 Task: Add Neocell Super Collagen Type 1 & 3 to the cart.
Action: Mouse moved to (234, 117)
Screenshot: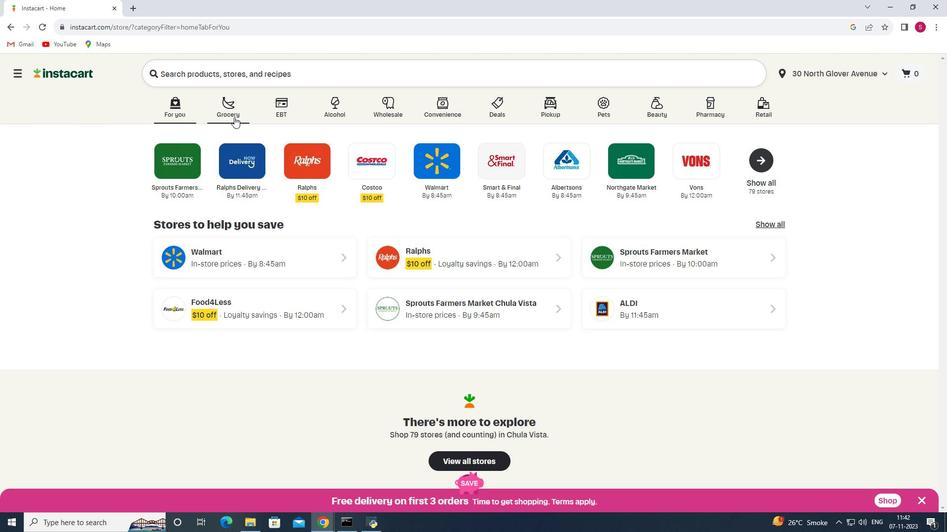 
Action: Mouse pressed left at (234, 117)
Screenshot: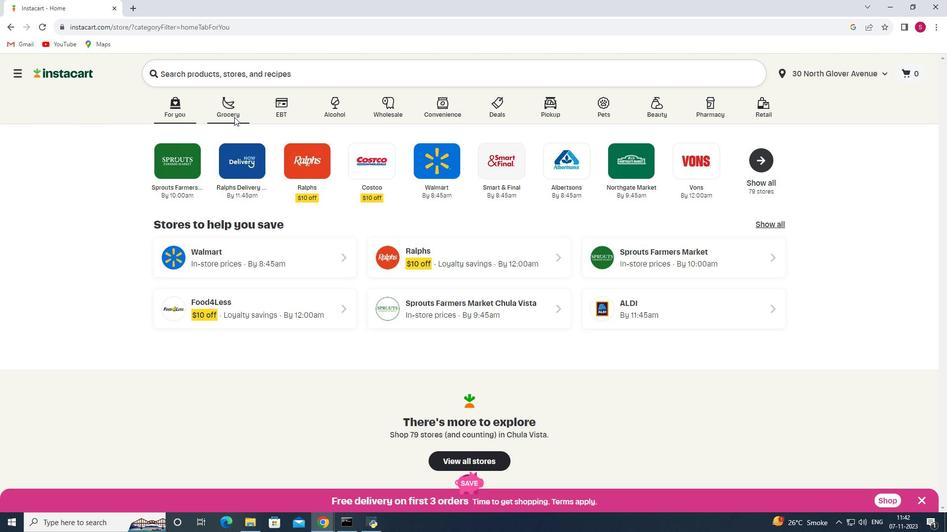 
Action: Mouse moved to (233, 278)
Screenshot: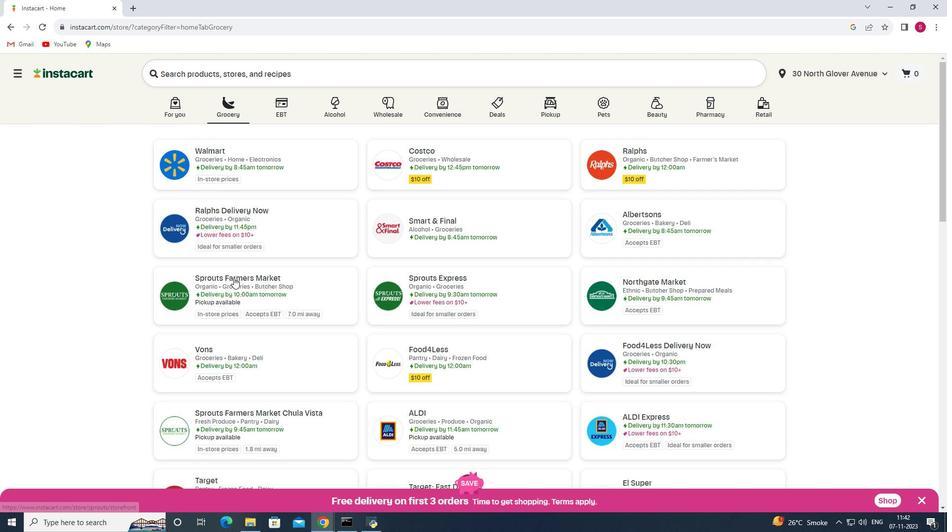 
Action: Mouse pressed left at (233, 278)
Screenshot: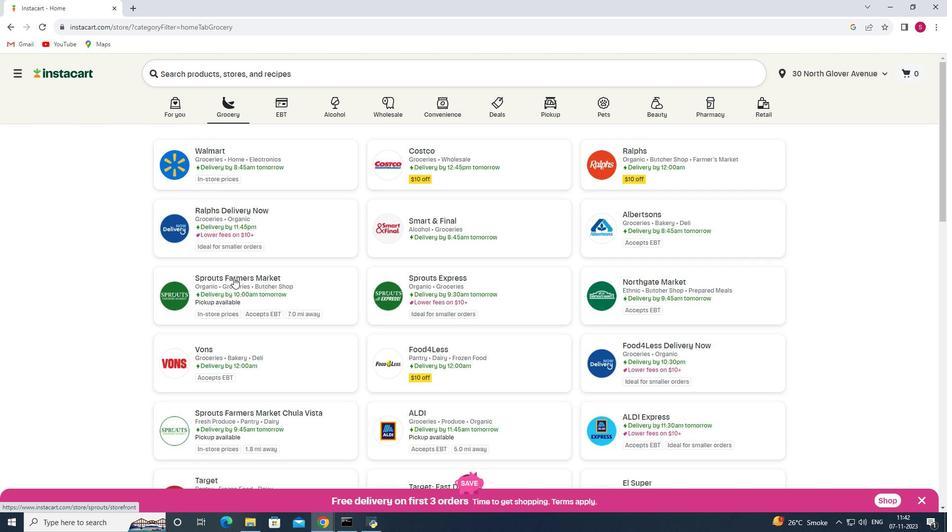 
Action: Mouse moved to (70, 270)
Screenshot: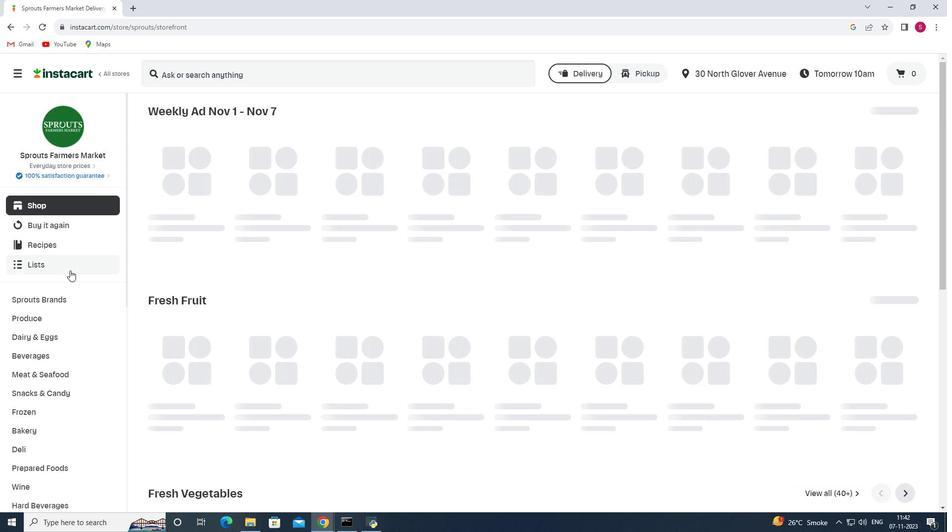 
Action: Mouse scrolled (70, 270) with delta (0, 0)
Screenshot: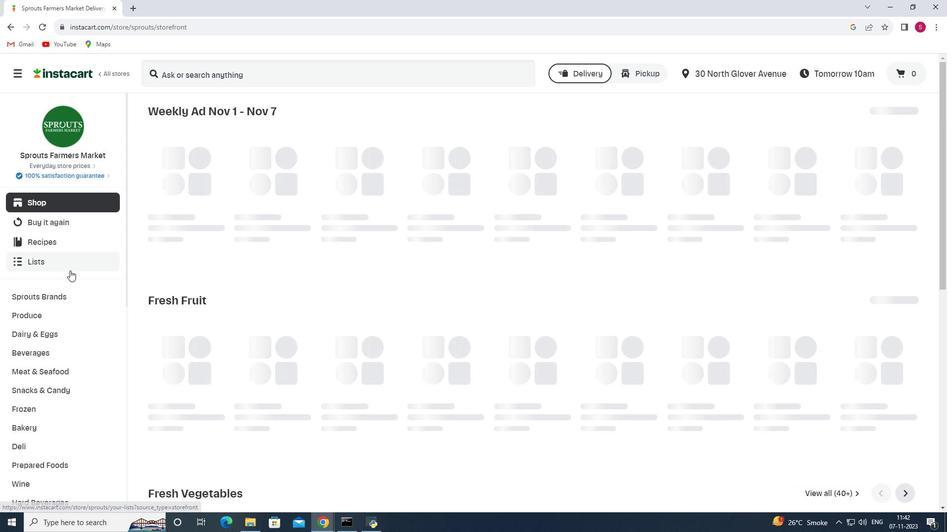 
Action: Mouse scrolled (70, 270) with delta (0, 0)
Screenshot: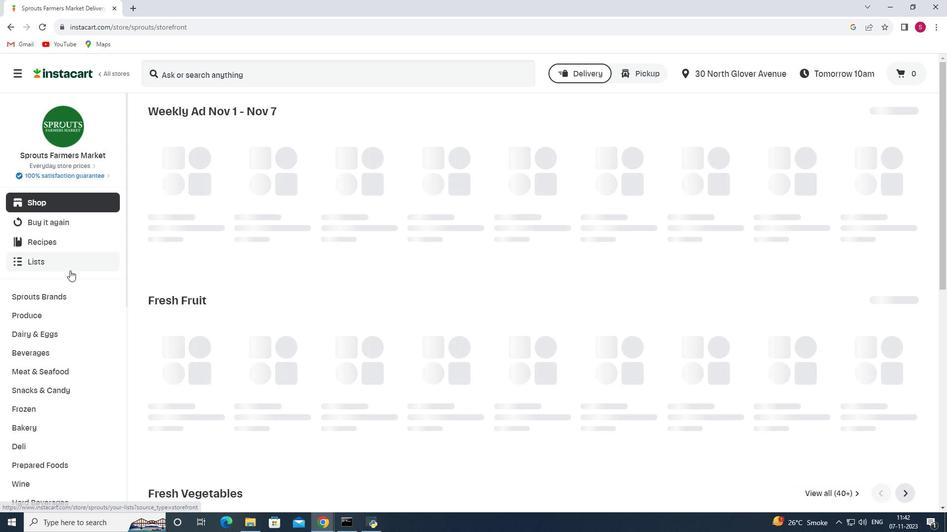 
Action: Mouse scrolled (70, 270) with delta (0, 0)
Screenshot: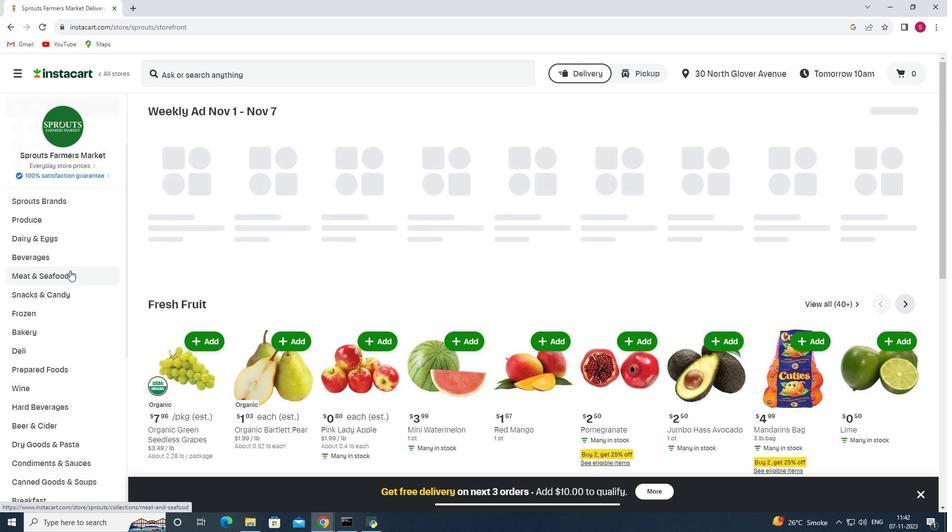
Action: Mouse scrolled (70, 270) with delta (0, 0)
Screenshot: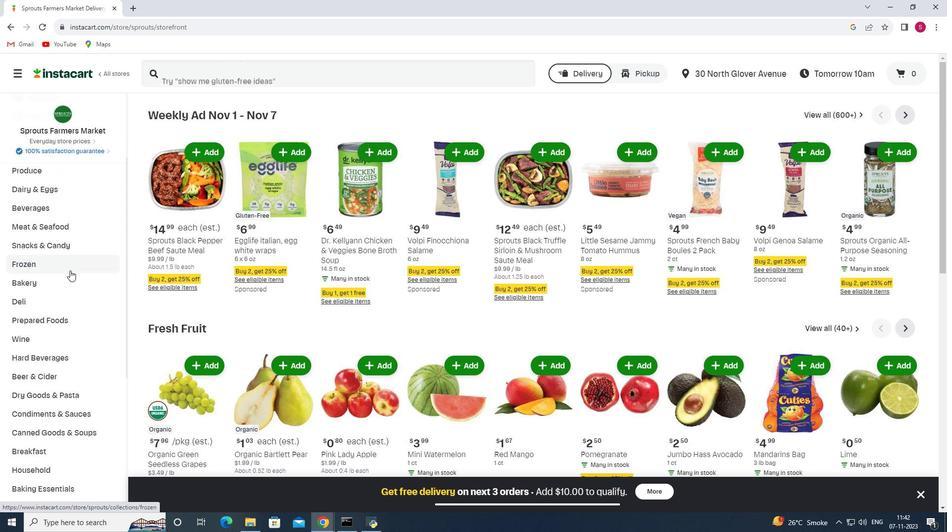 
Action: Mouse scrolled (70, 270) with delta (0, 0)
Screenshot: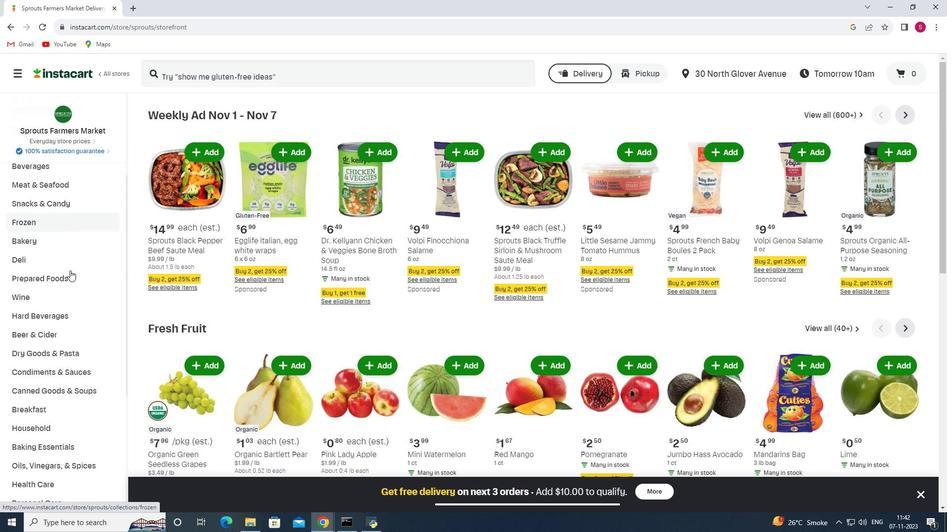 
Action: Mouse scrolled (70, 270) with delta (0, 0)
Screenshot: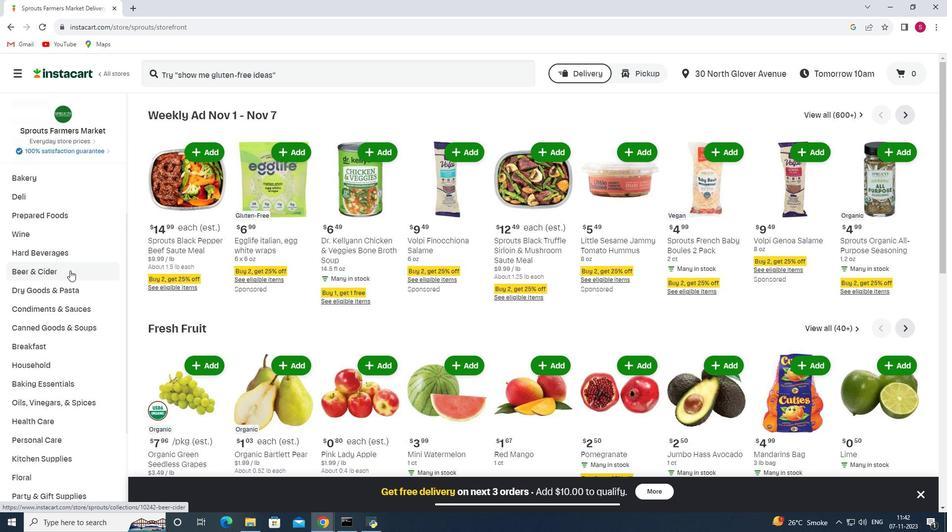 
Action: Mouse scrolled (70, 270) with delta (0, 0)
Screenshot: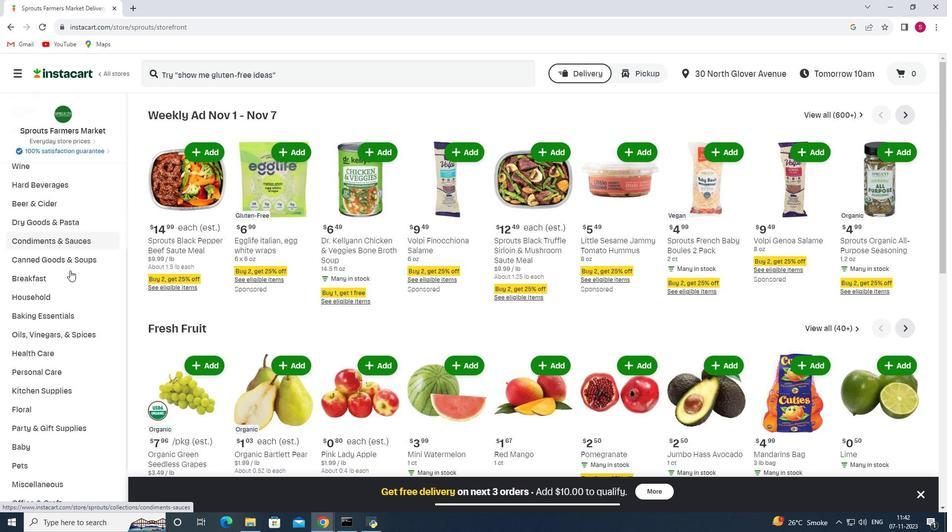 
Action: Mouse scrolled (70, 270) with delta (0, 0)
Screenshot: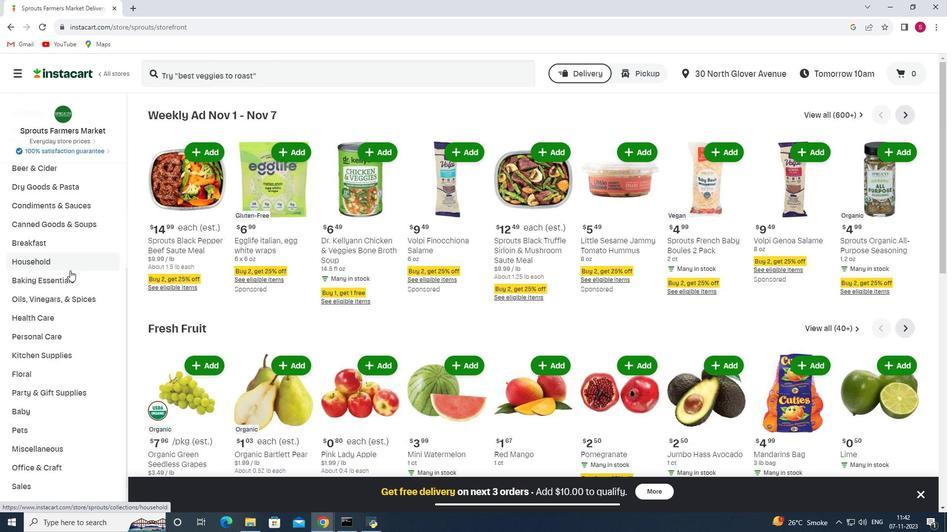 
Action: Mouse scrolled (70, 270) with delta (0, 0)
Screenshot: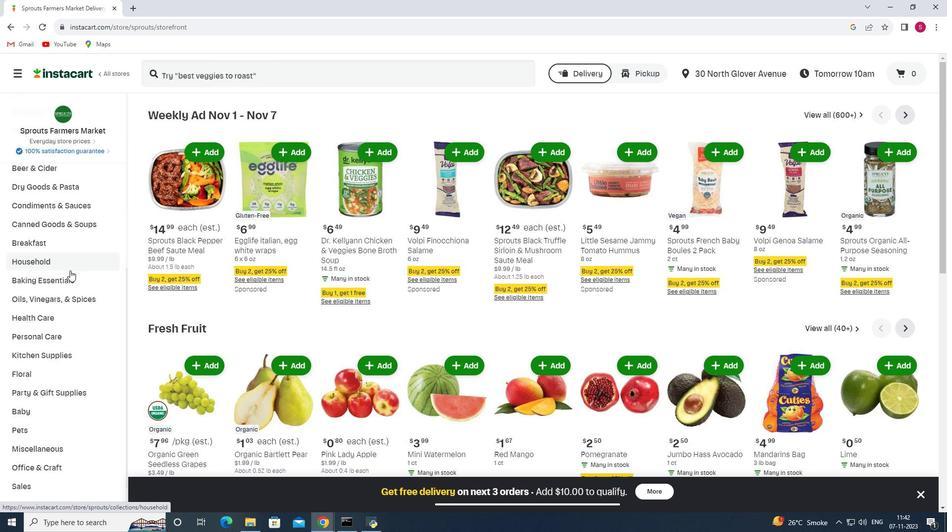 
Action: Mouse scrolled (70, 270) with delta (0, 0)
Screenshot: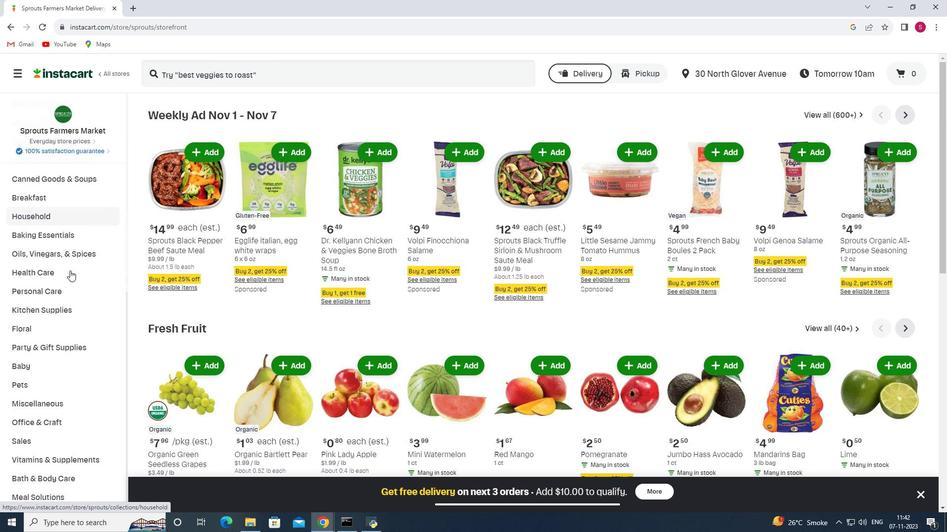 
Action: Mouse moved to (69, 277)
Screenshot: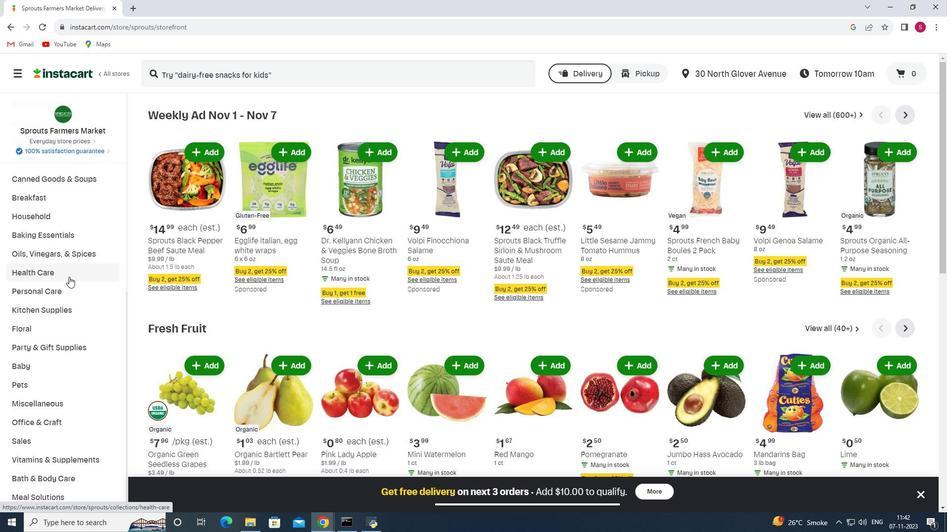 
Action: Mouse pressed left at (69, 277)
Screenshot: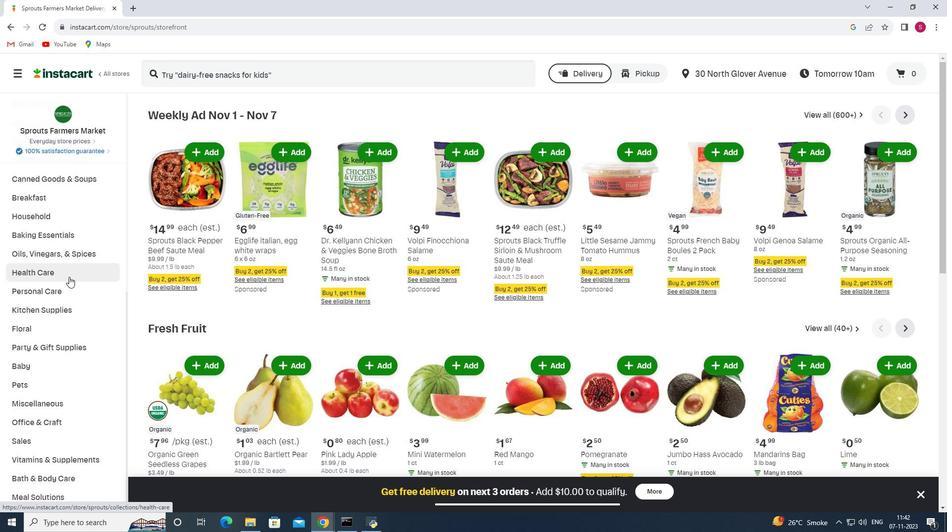 
Action: Mouse moved to (312, 140)
Screenshot: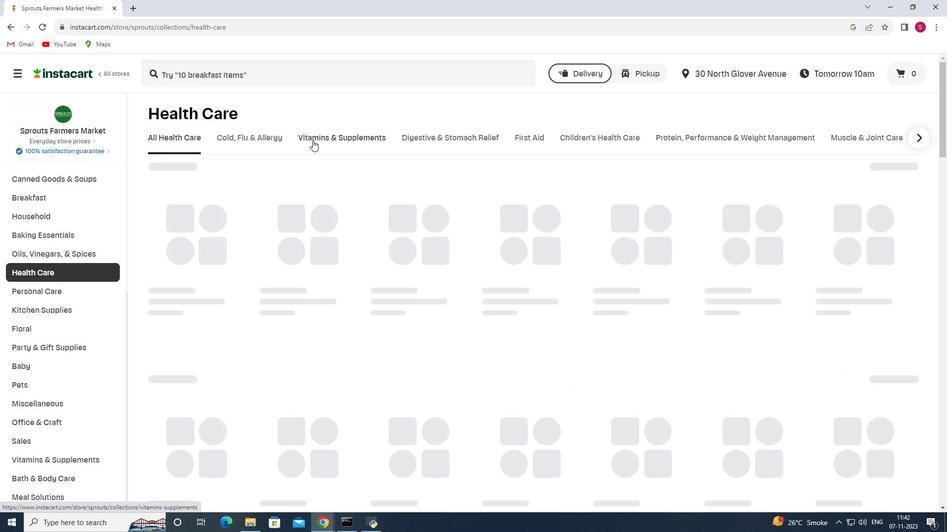 
Action: Mouse pressed left at (312, 140)
Screenshot: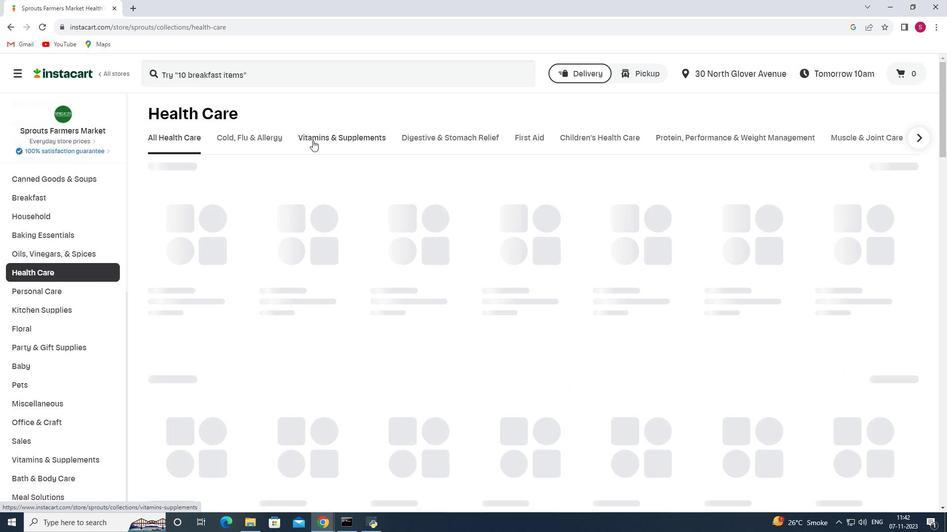 
Action: Mouse moved to (375, 177)
Screenshot: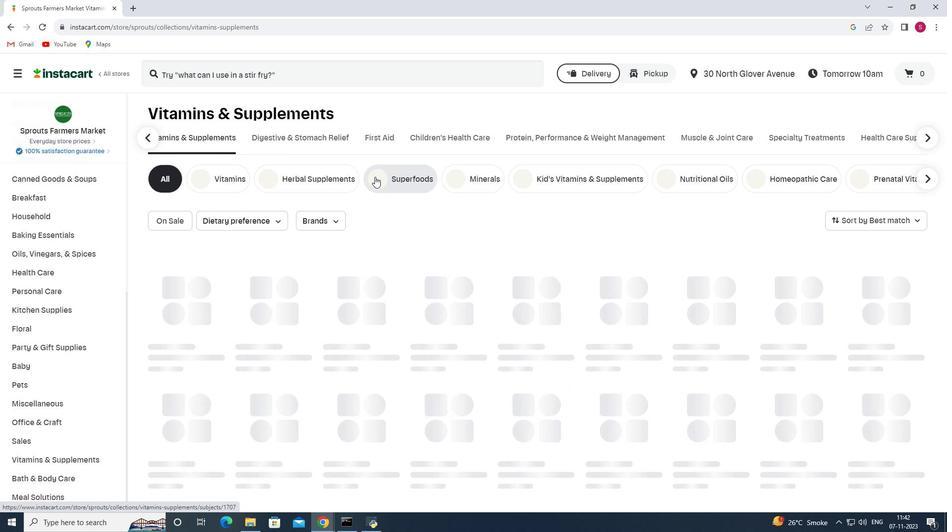 
Action: Mouse pressed left at (375, 177)
Screenshot: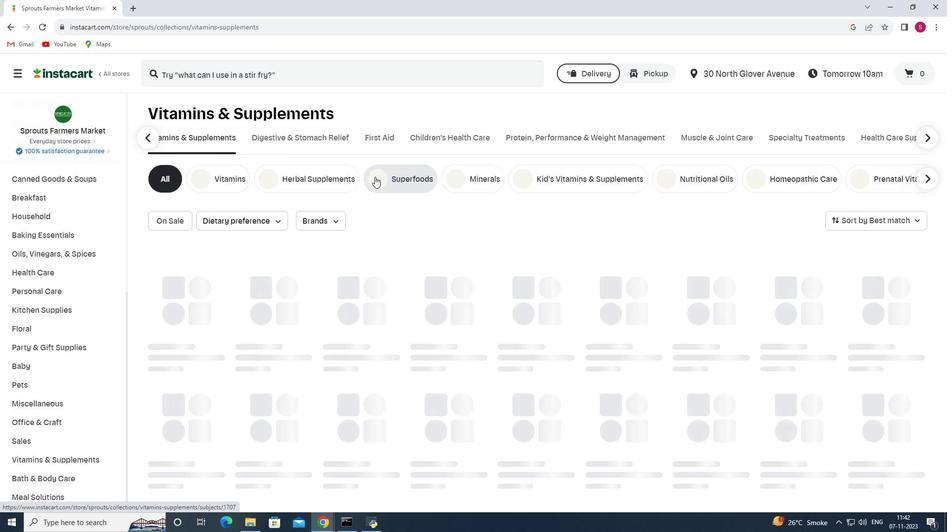
Action: Mouse moved to (290, 72)
Screenshot: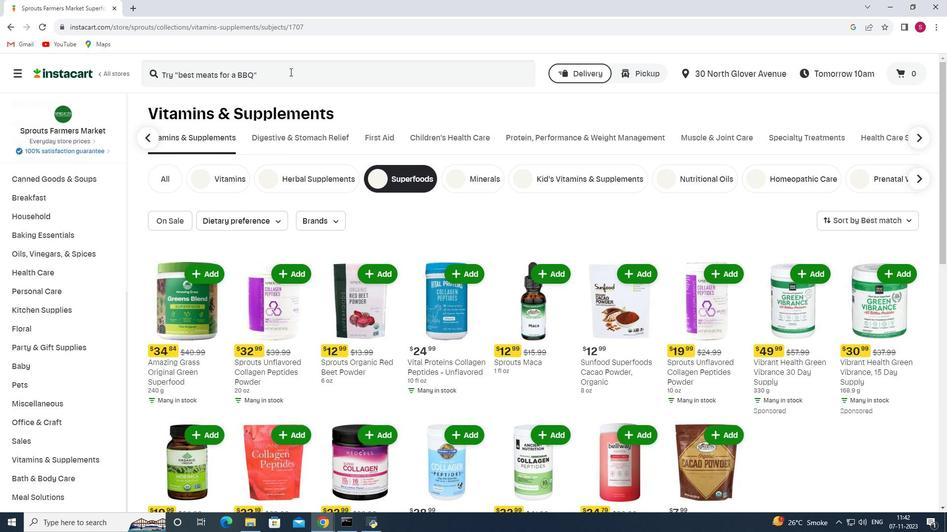 
Action: Mouse pressed left at (290, 72)
Screenshot: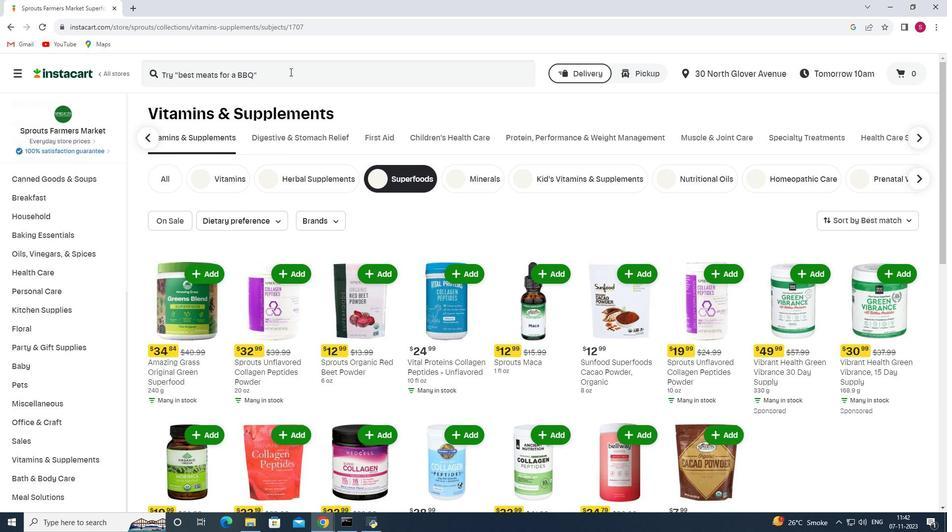 
Action: Key pressed <Key.shift>Neocell<Key.space><Key.shift>Super<Key.space><Key.shift>Collagen<Key.space><Key.shift>Type<Key.space>1<Key.space><Key.shift>&<Key.space>3<Key.enter>
Screenshot: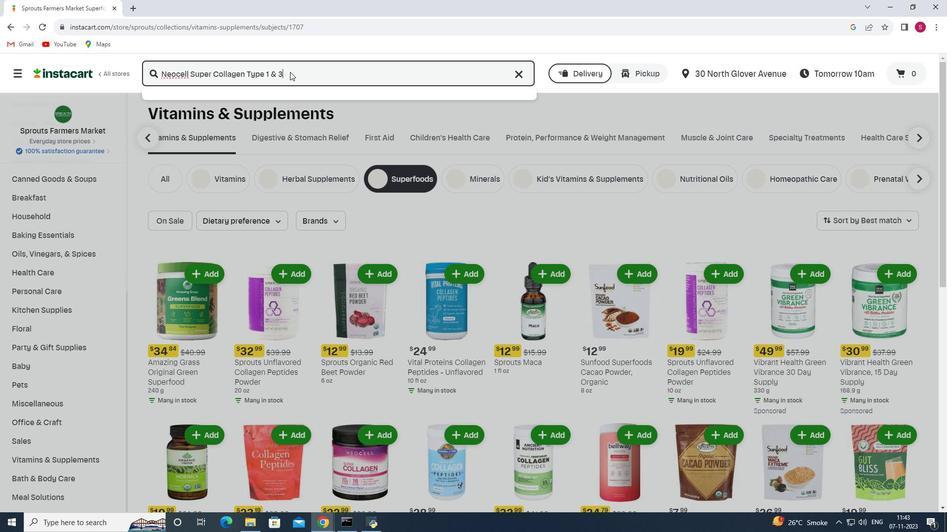 
Action: Mouse moved to (550, 173)
Screenshot: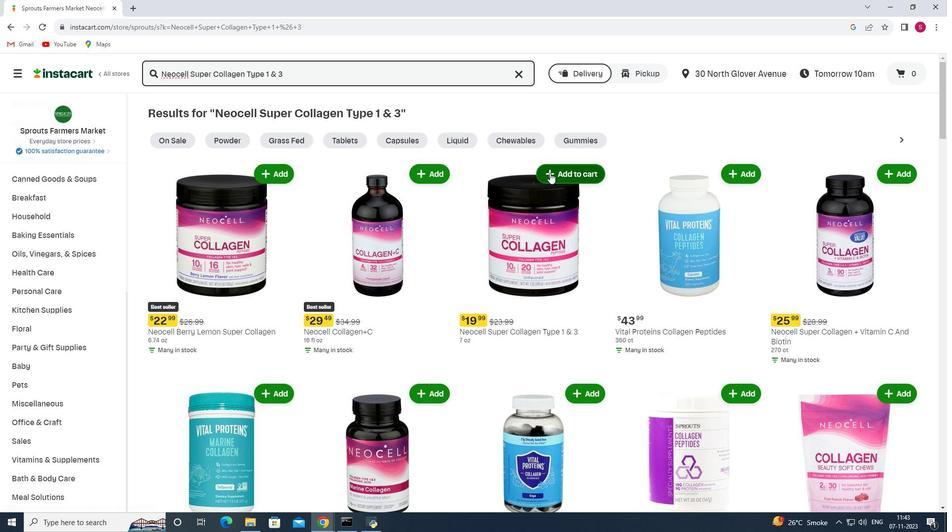 
Action: Mouse pressed left at (550, 173)
Screenshot: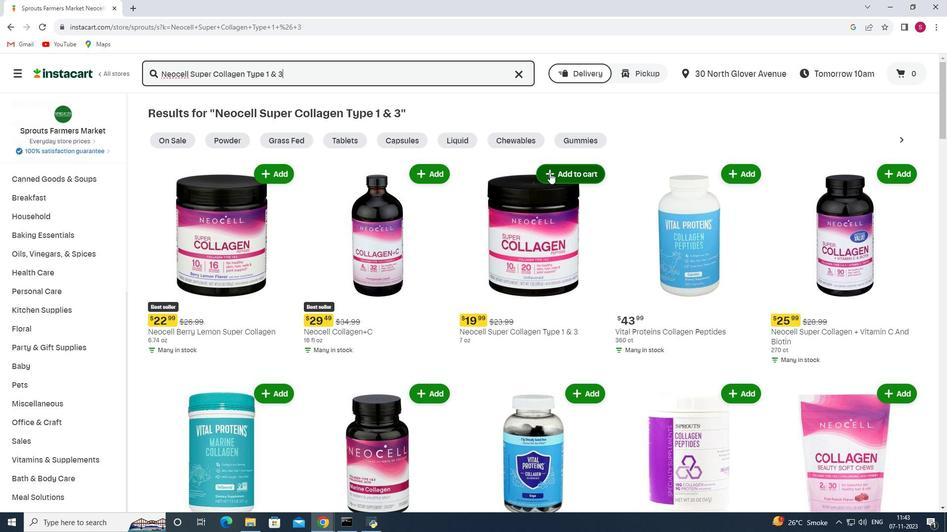 
Action: Mouse moved to (527, 194)
Screenshot: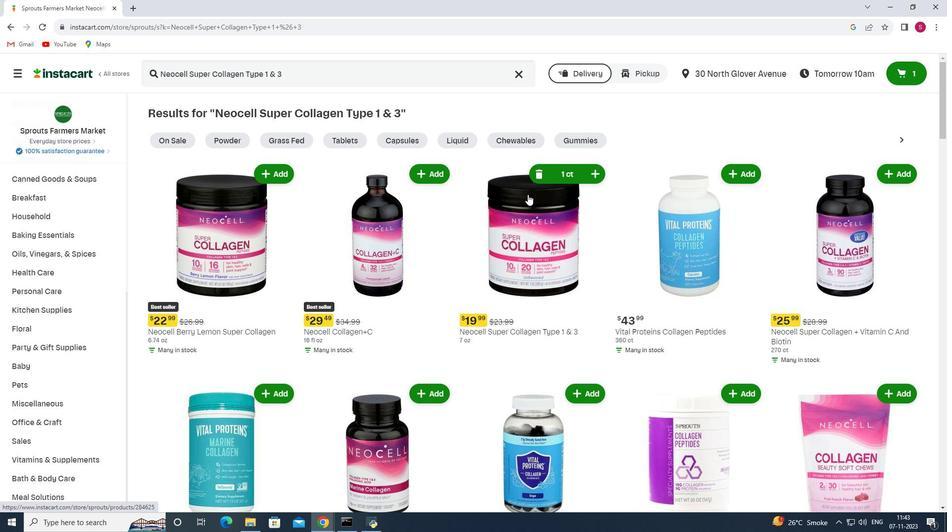 
